 Task: Use the formula "XMATCH" in spreadsheet "Project portfolio".
Action: Mouse moved to (137, 99)
Screenshot: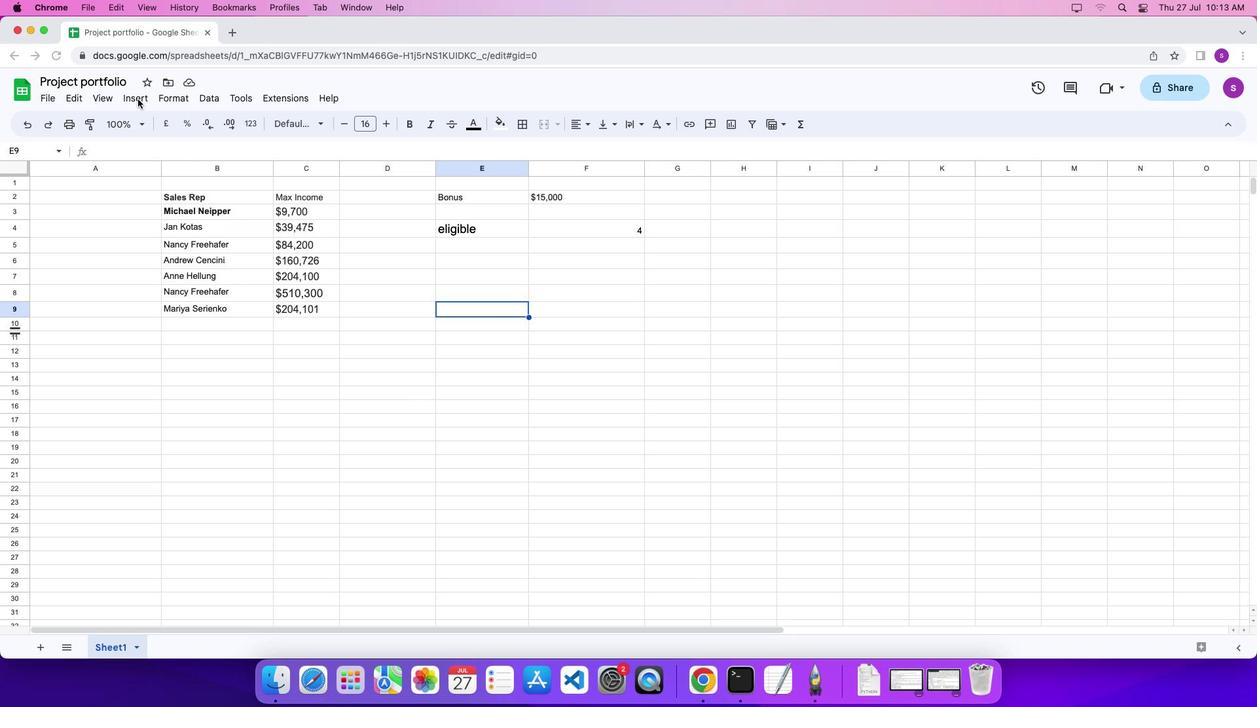 
Action: Mouse pressed left at (137, 99)
Screenshot: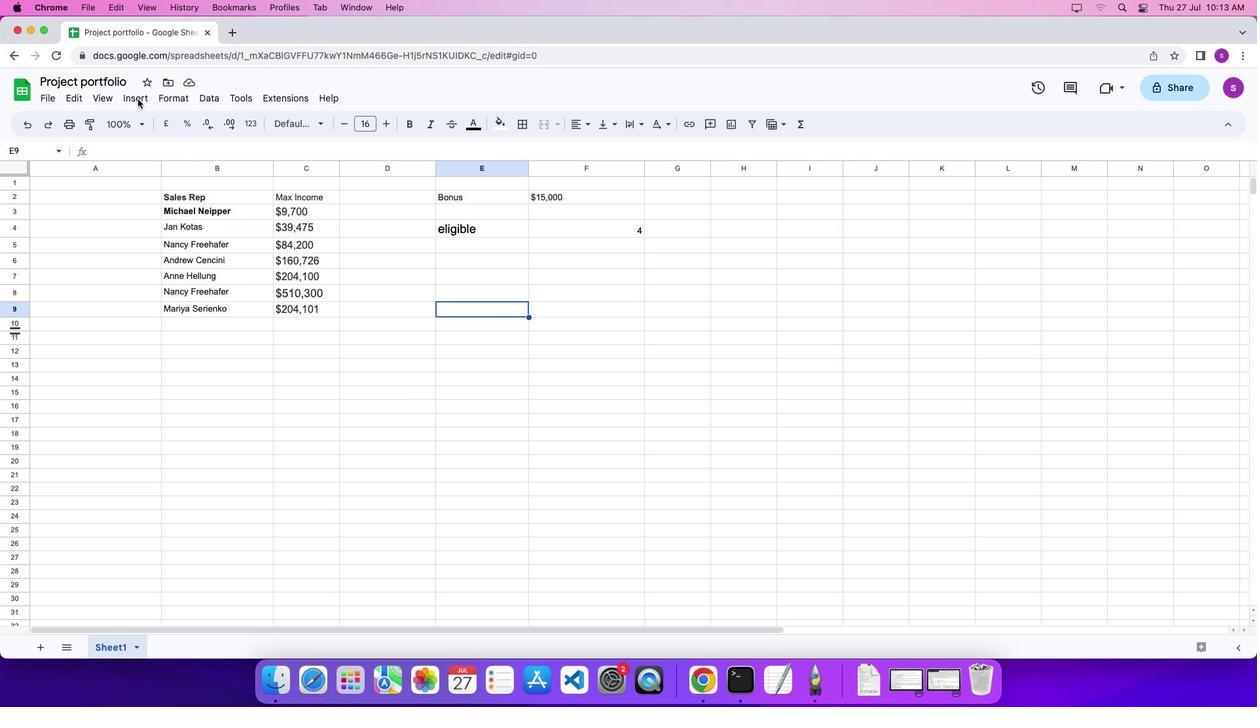 
Action: Mouse moved to (140, 97)
Screenshot: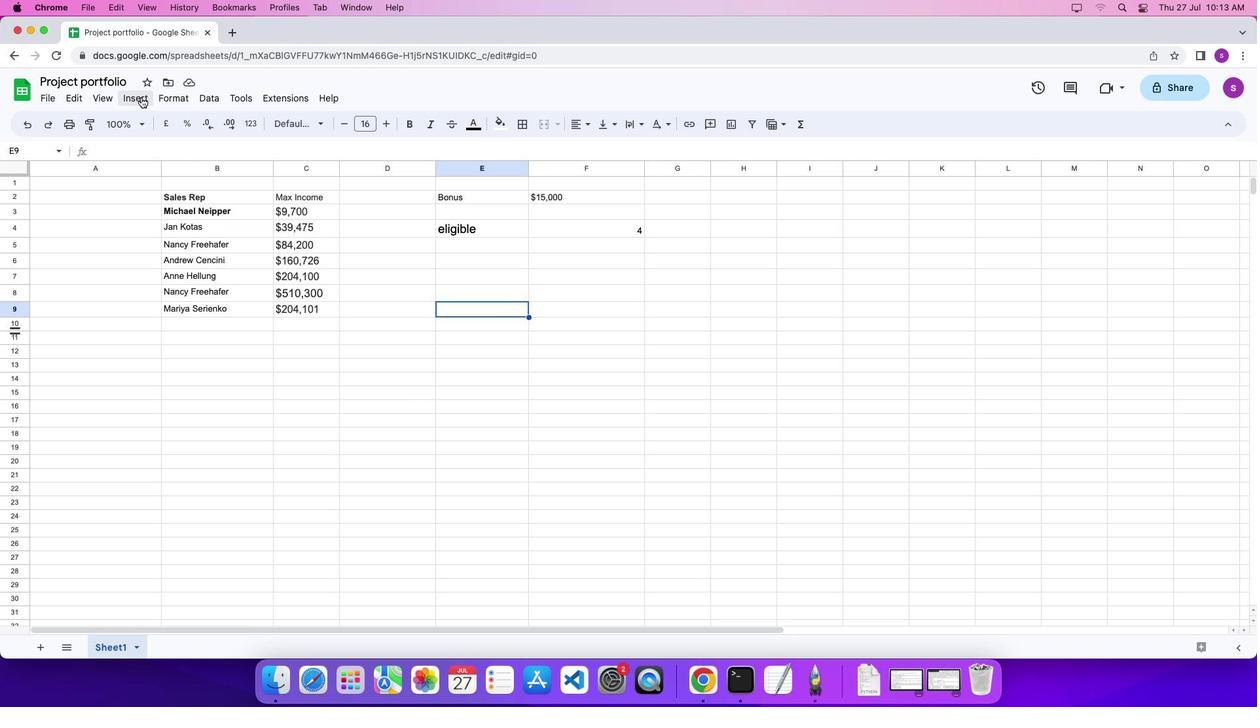 
Action: Mouse pressed left at (140, 97)
Screenshot: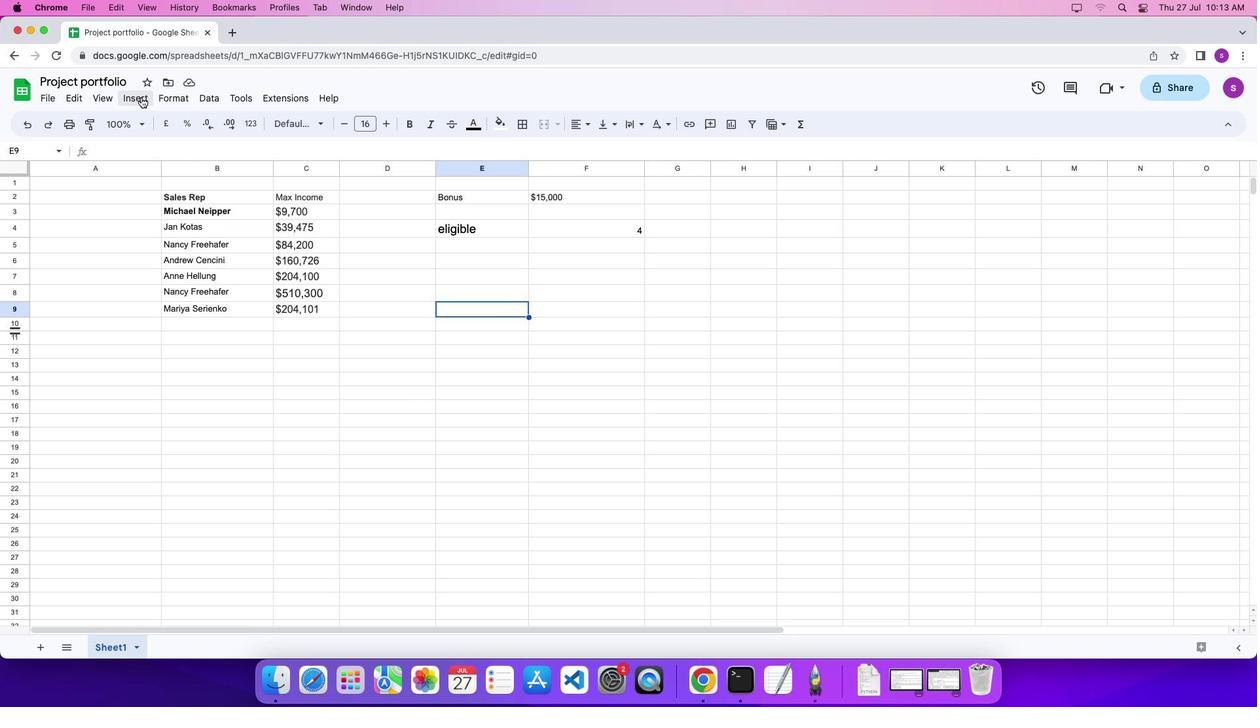 
Action: Mouse moved to (594, 527)
Screenshot: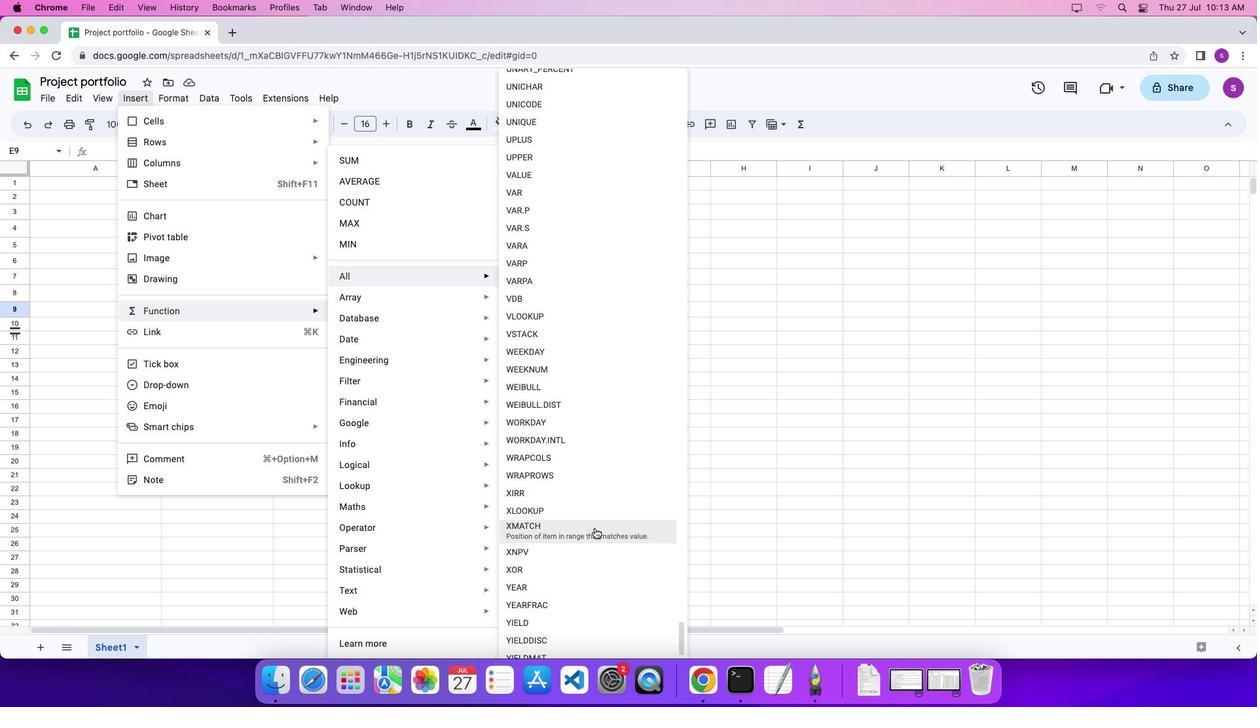 
Action: Mouse pressed left at (594, 527)
Screenshot: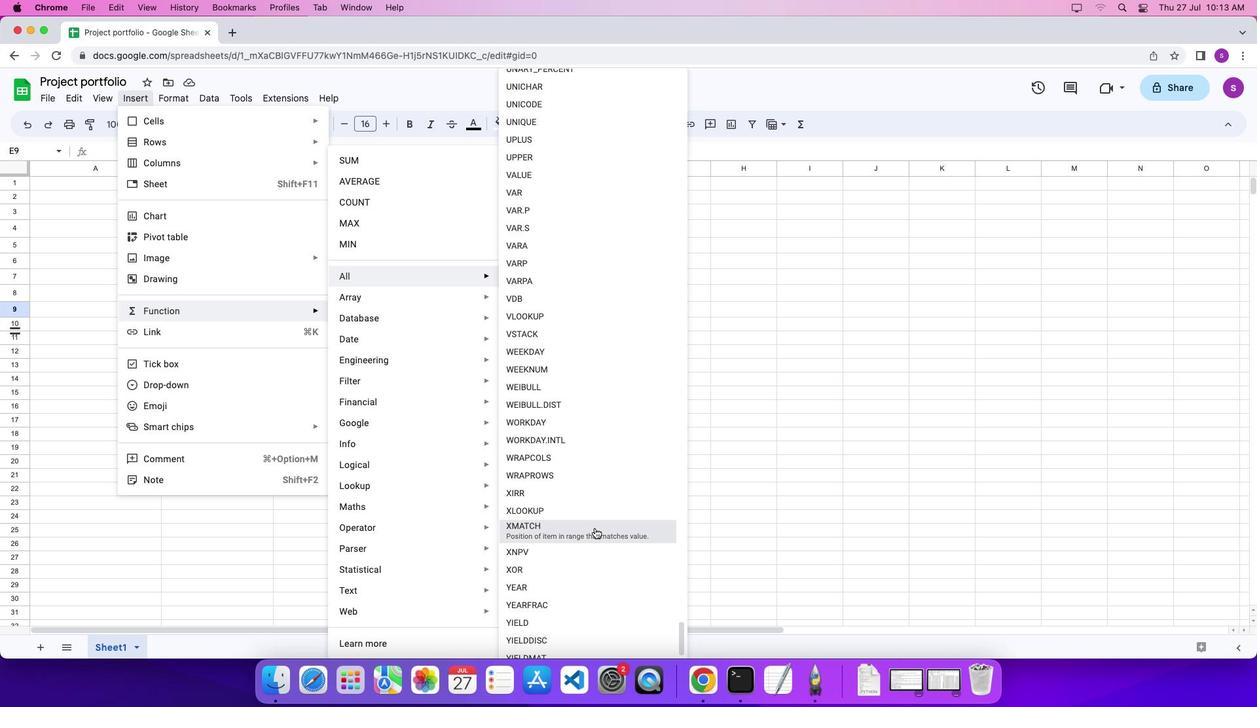 
Action: Mouse moved to (546, 195)
Screenshot: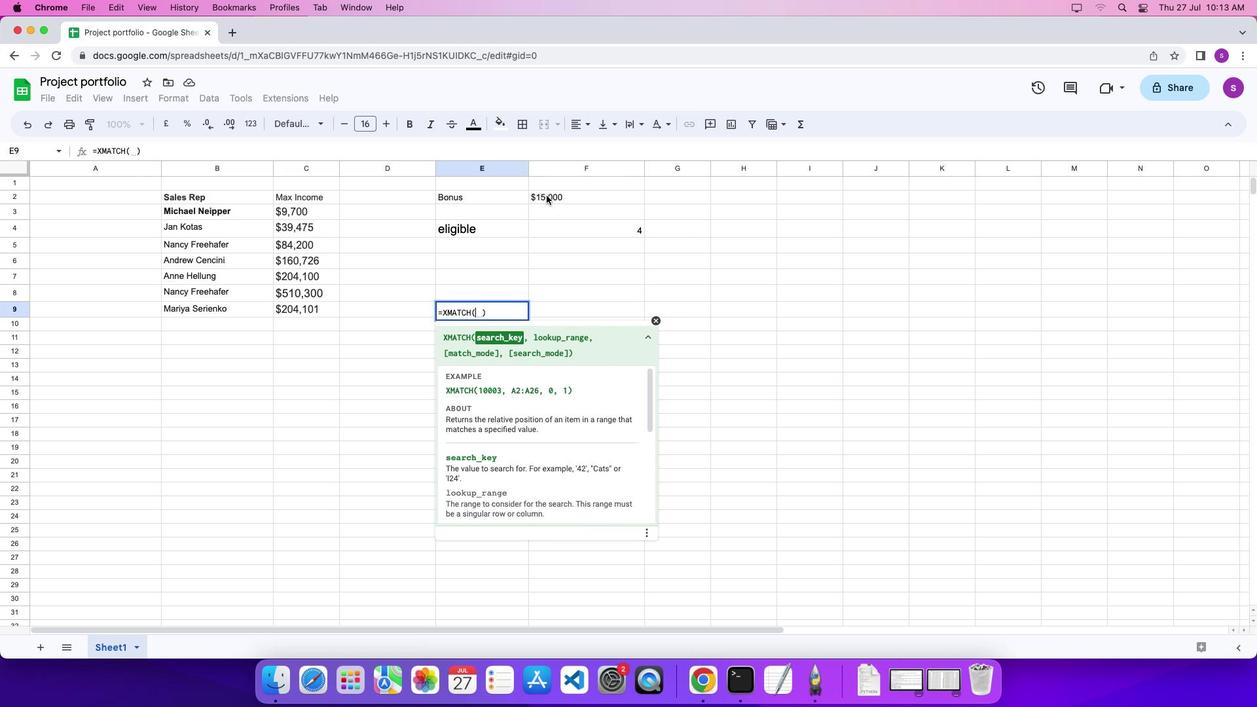 
Action: Mouse pressed left at (546, 195)
Screenshot: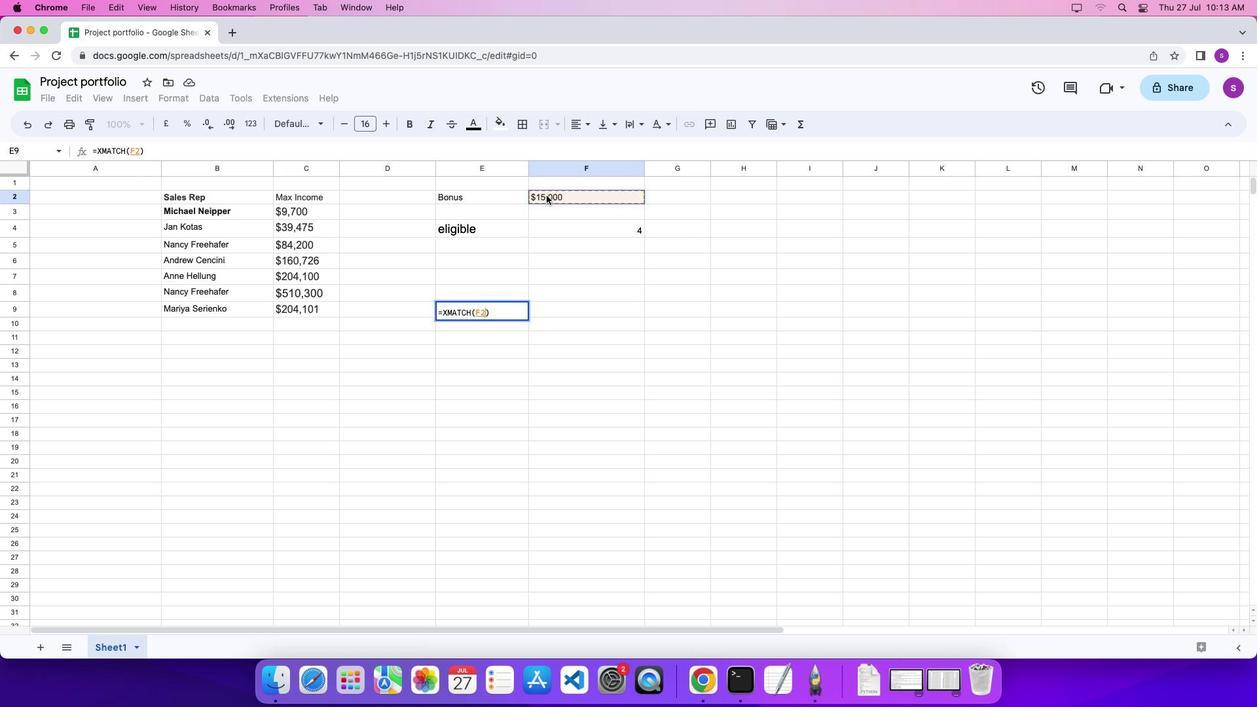 
Action: Key pressed ','
Screenshot: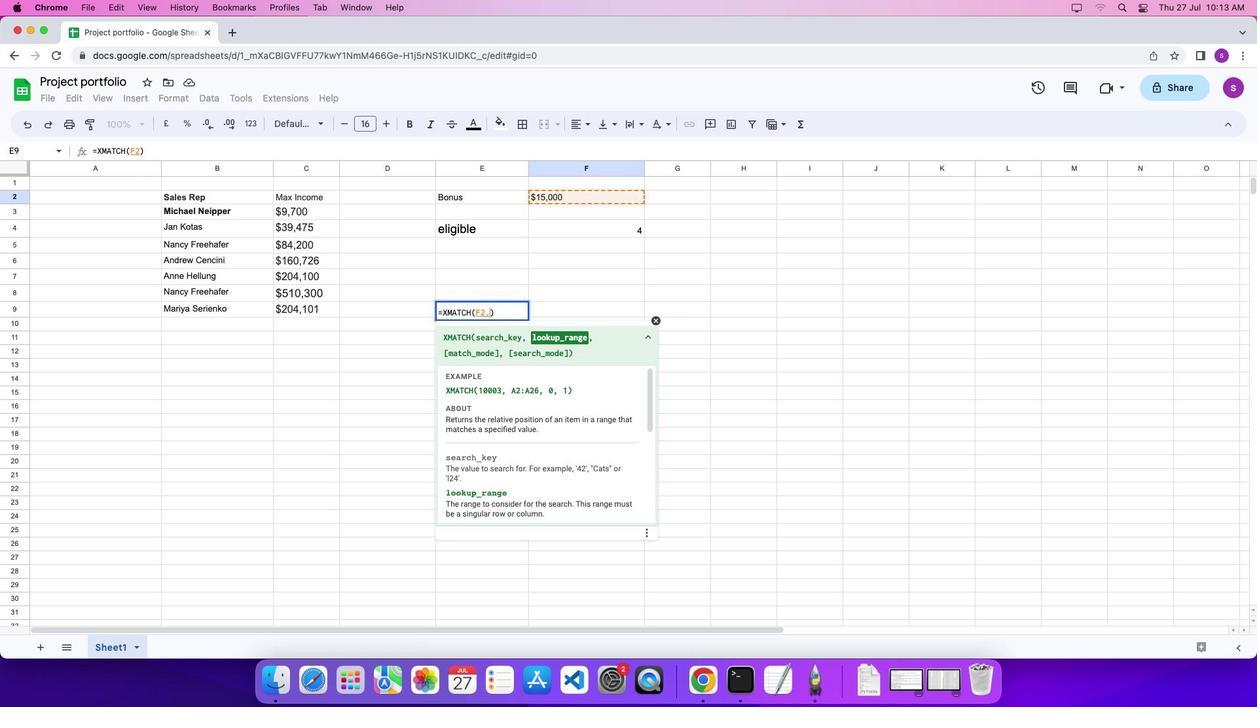 
Action: Mouse moved to (316, 208)
Screenshot: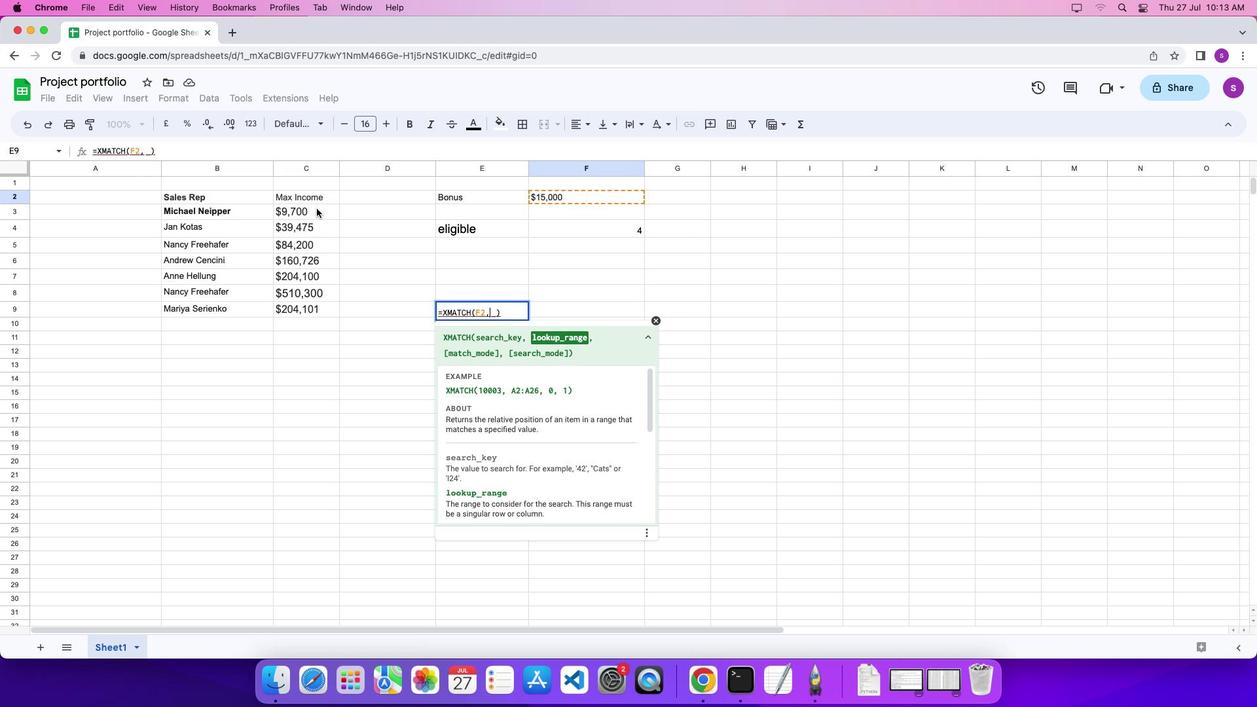 
Action: Mouse pressed left at (316, 208)
Screenshot: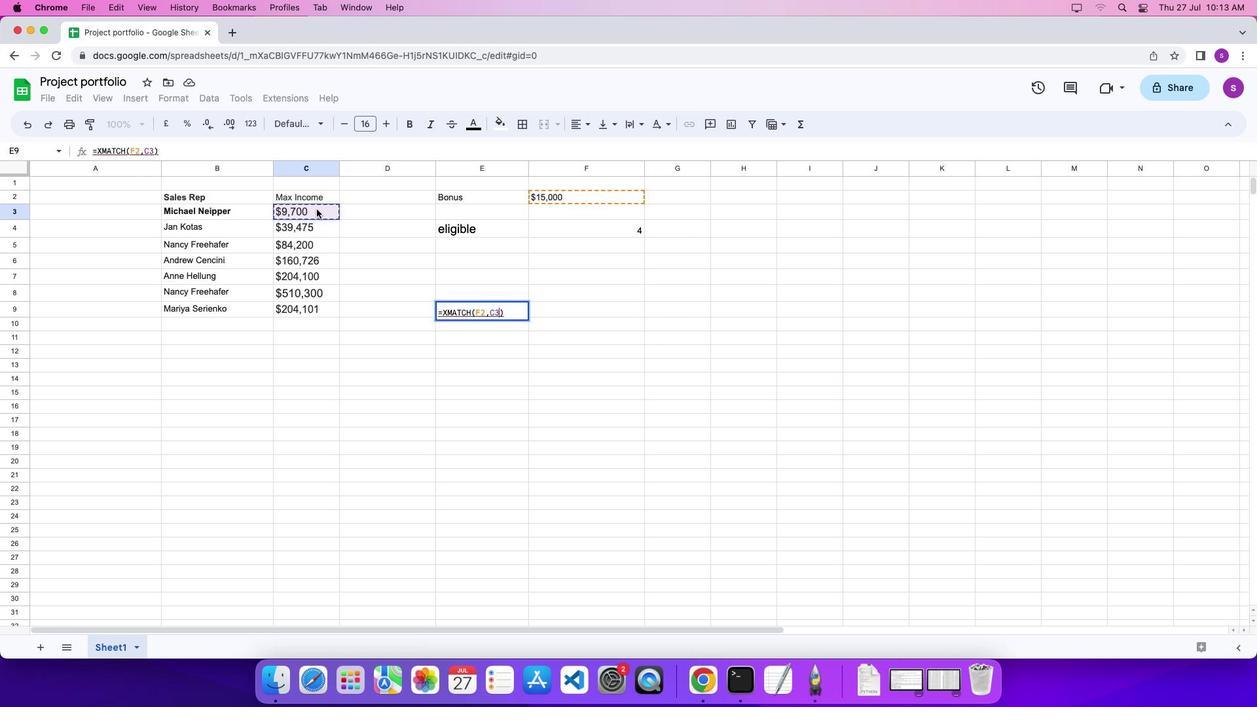 
Action: Mouse moved to (329, 303)
Screenshot: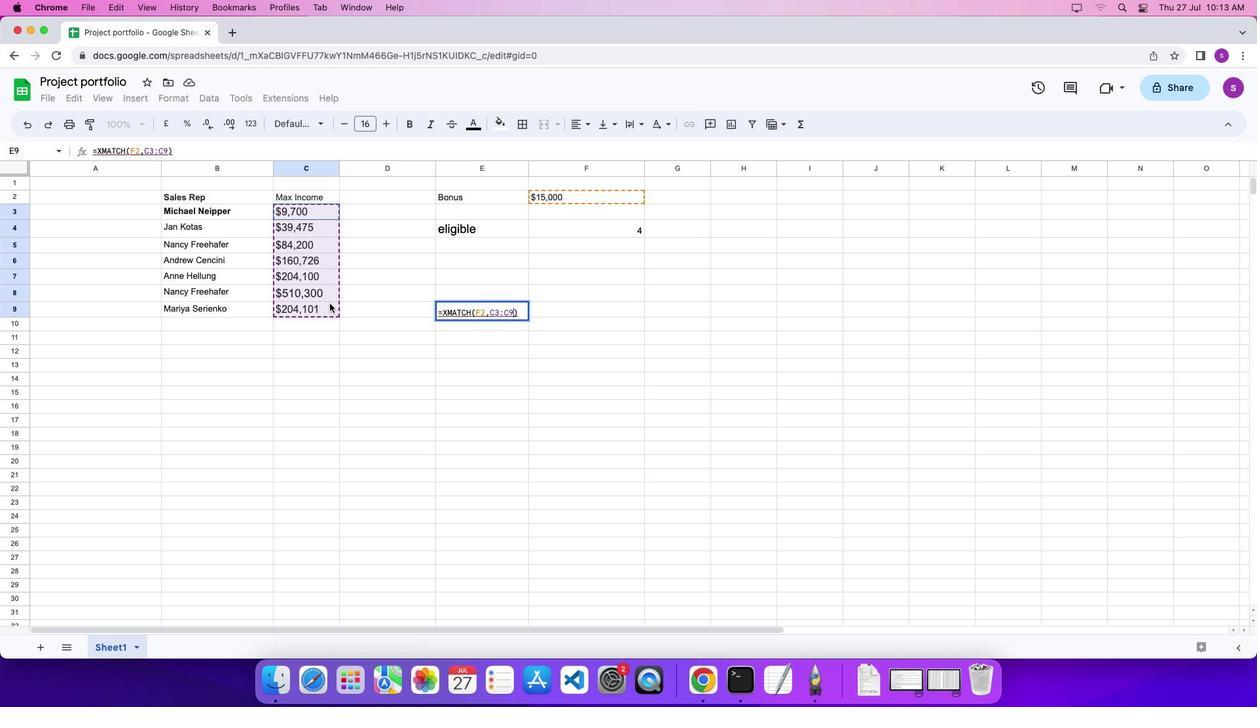 
Action: Key pressed ',''1''\x03'
Screenshot: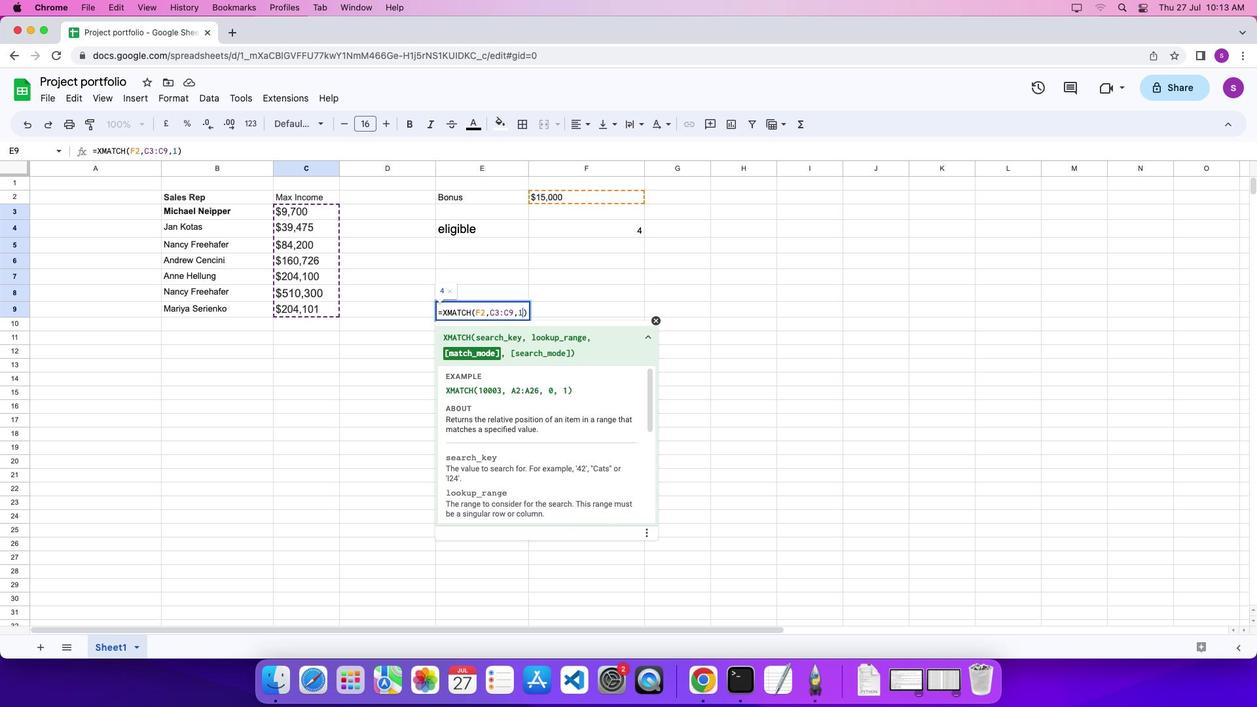
